 Task: Copy the link of Cleveland, Wisconisn, United States to share the place.
Action: Mouse moved to (69, 294)
Screenshot: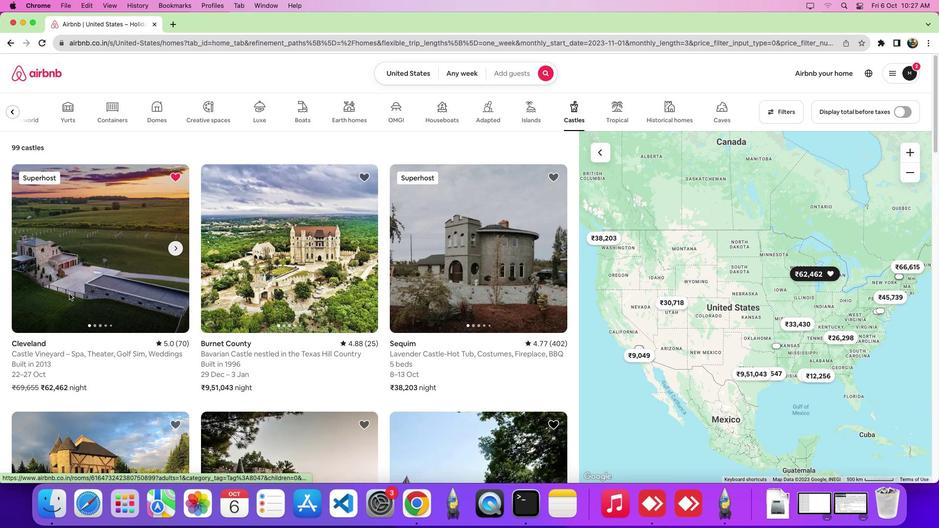 
Action: Mouse pressed left at (69, 294)
Screenshot: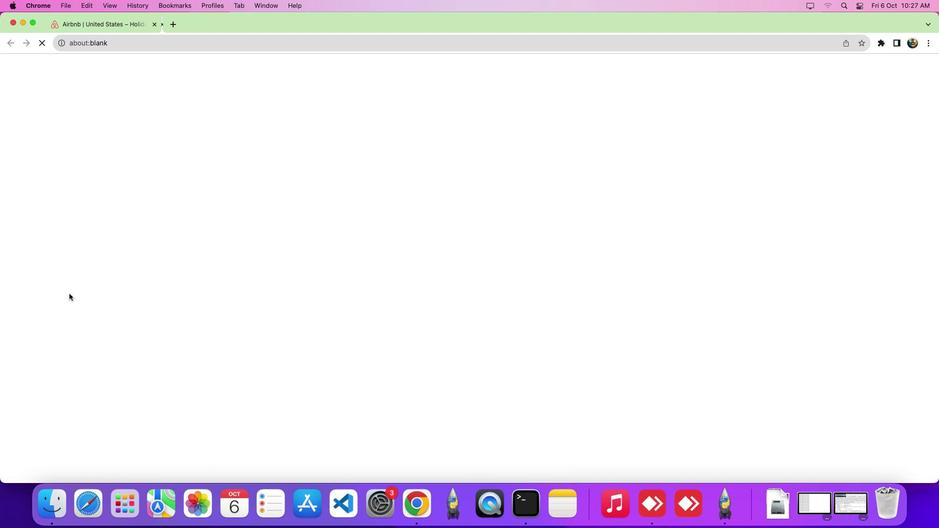 
Action: Mouse moved to (676, 110)
Screenshot: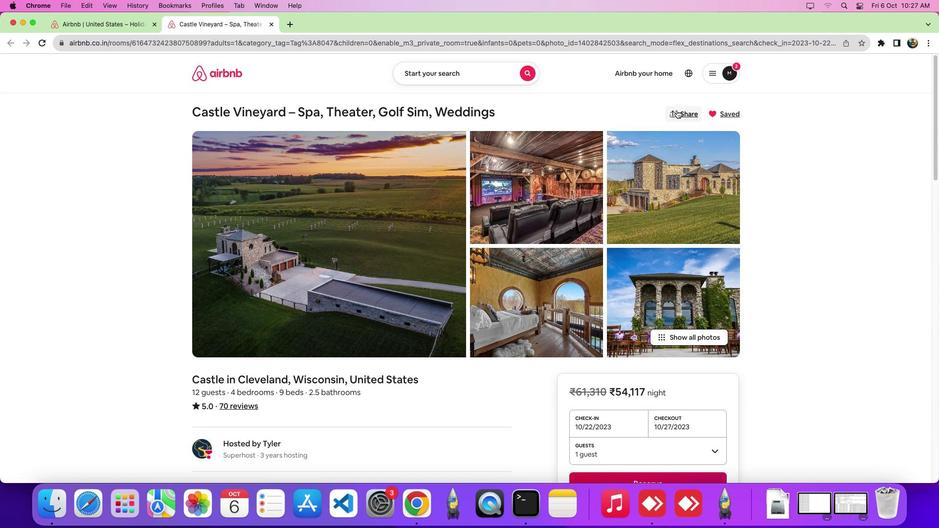 
Action: Mouse pressed left at (676, 110)
Screenshot: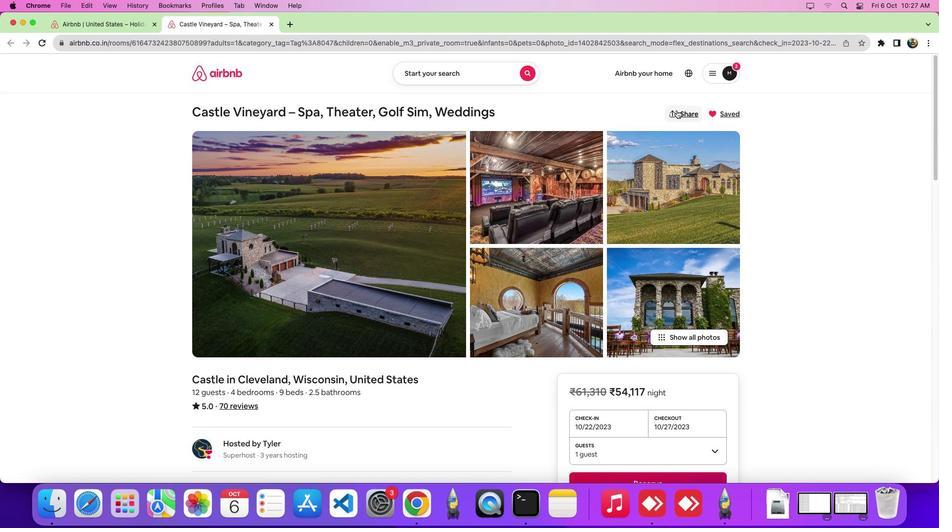 
Action: Mouse moved to (367, 256)
Screenshot: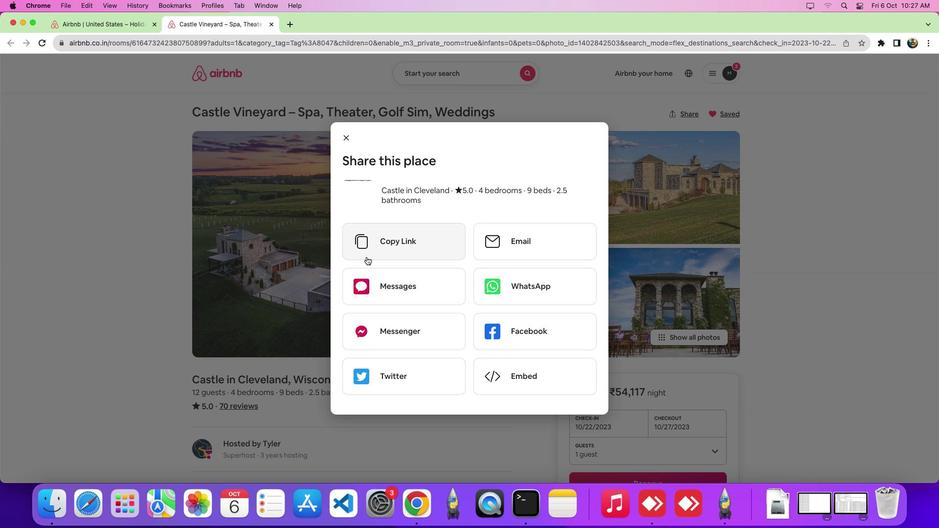 
Action: Mouse pressed left at (367, 256)
Screenshot: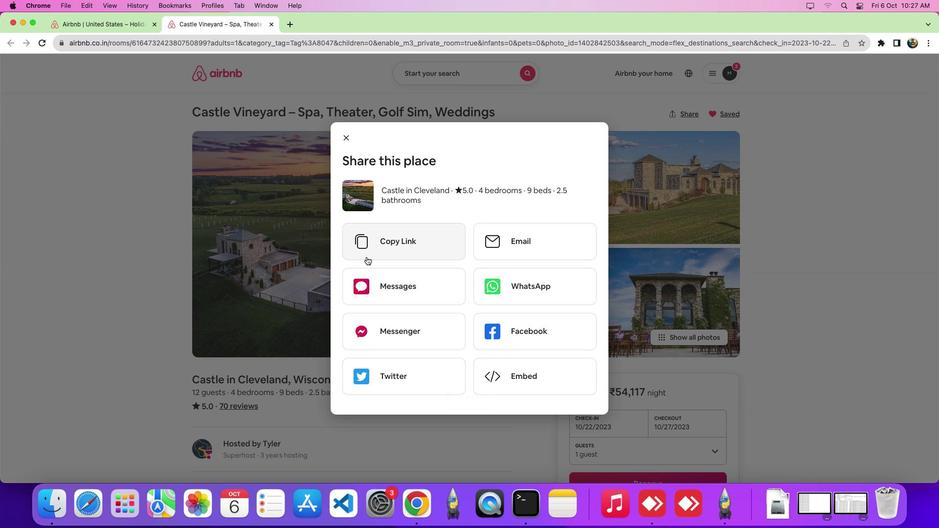
